 Task: Disable the option push notifications in Job alerts.
Action: Mouse moved to (746, 98)
Screenshot: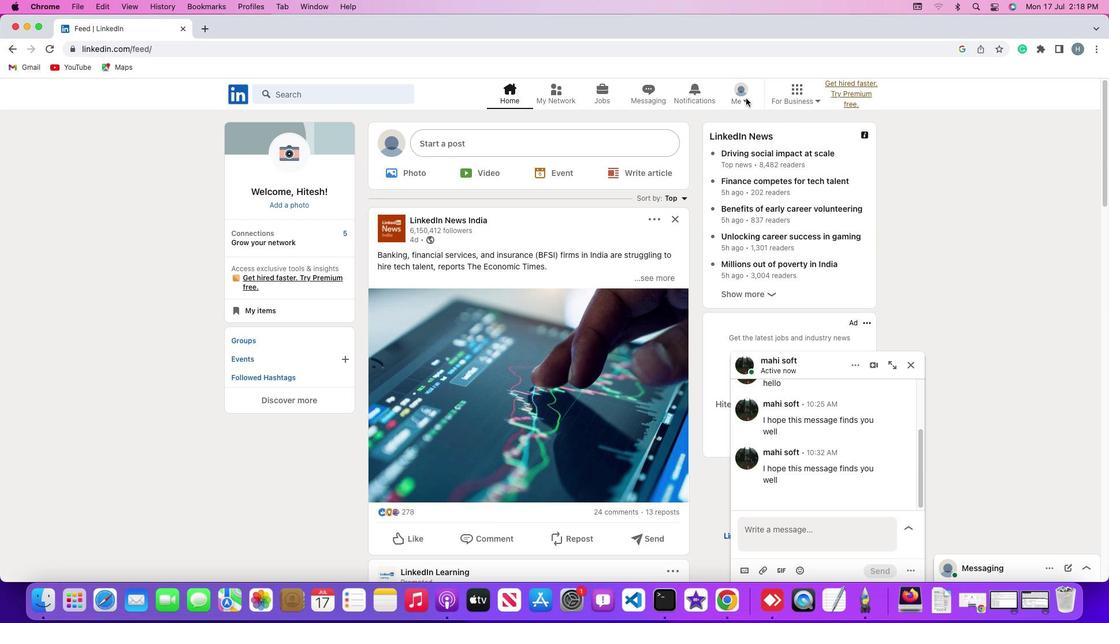 
Action: Mouse pressed left at (746, 98)
Screenshot: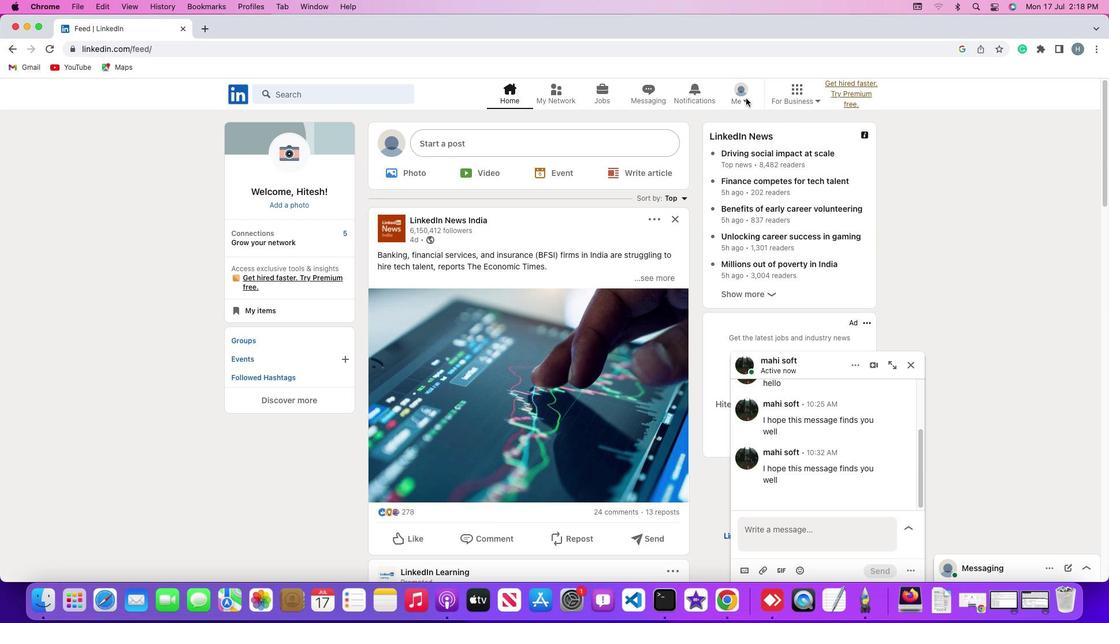 
Action: Mouse moved to (745, 99)
Screenshot: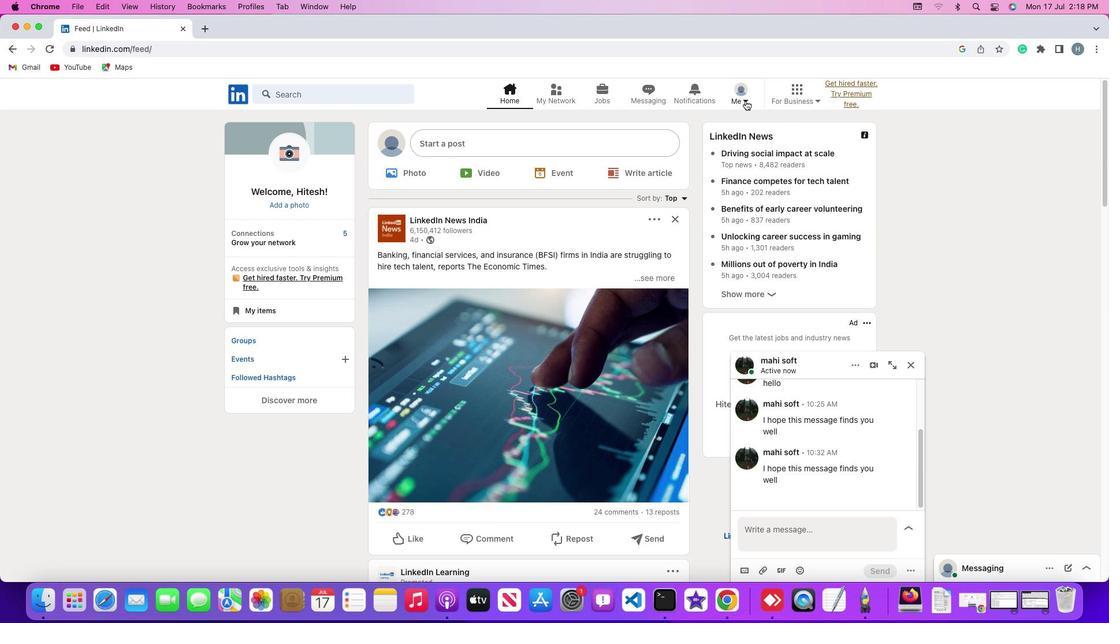 
Action: Mouse pressed left at (745, 99)
Screenshot: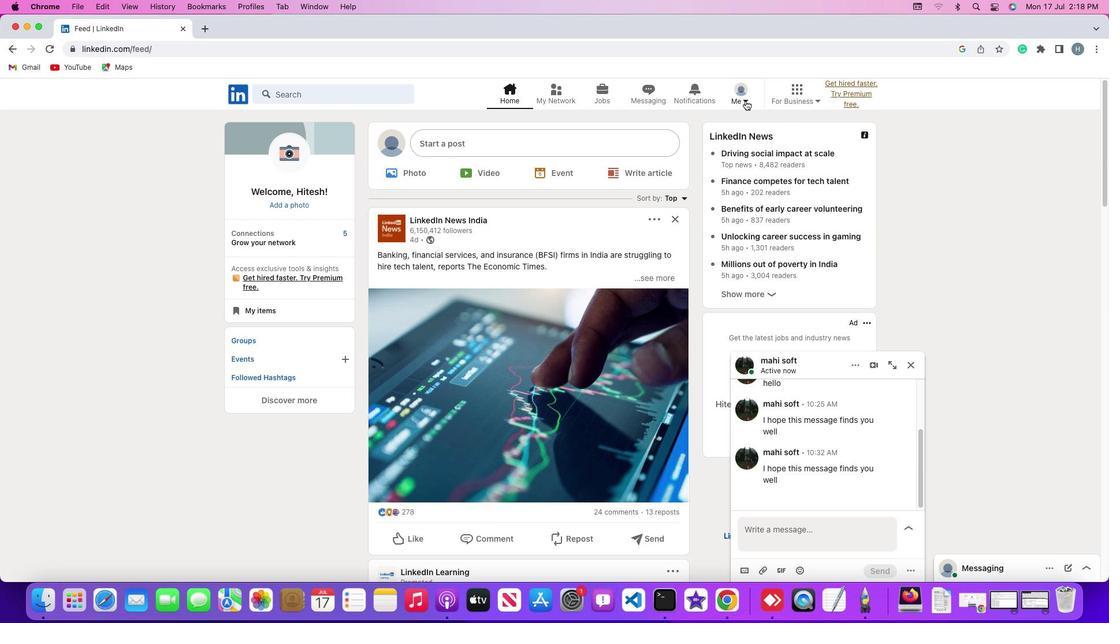 
Action: Mouse moved to (669, 220)
Screenshot: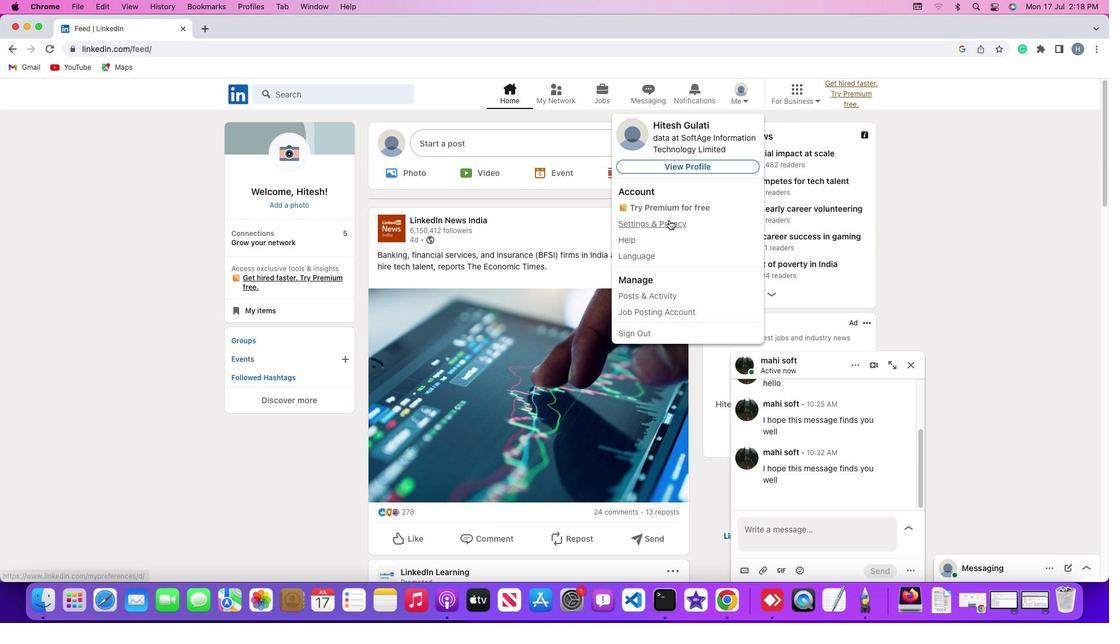 
Action: Mouse pressed left at (669, 220)
Screenshot: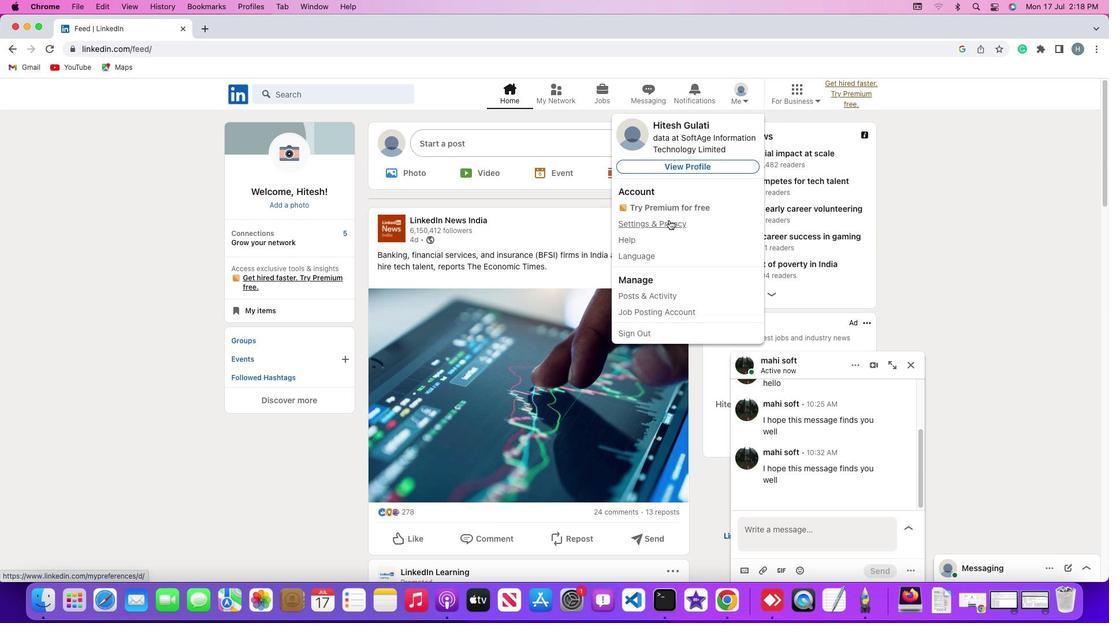 
Action: Mouse moved to (84, 387)
Screenshot: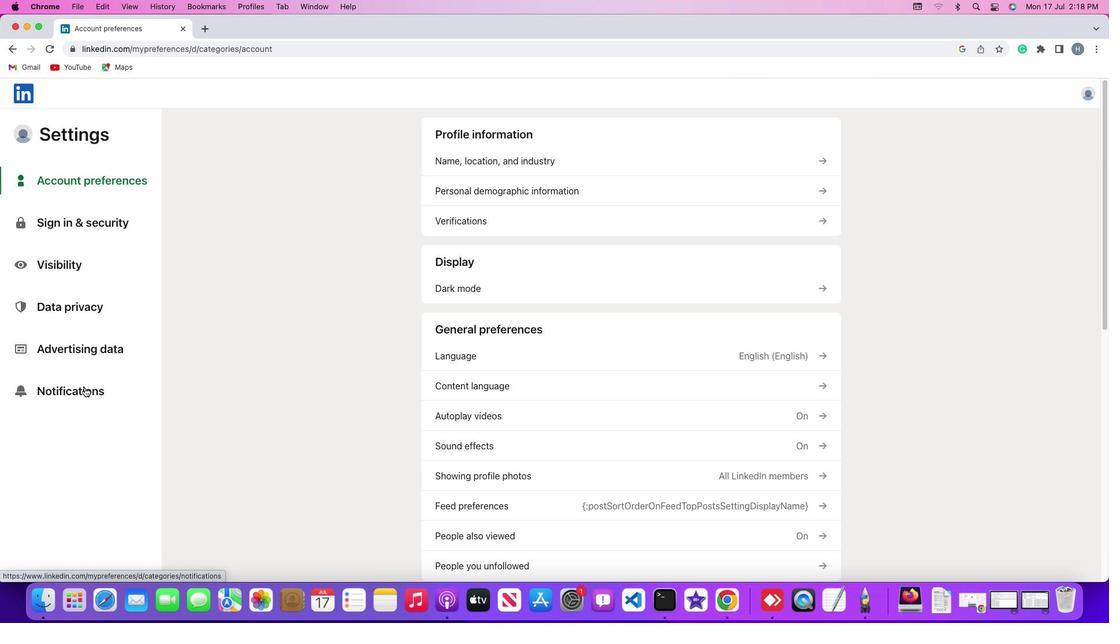 
Action: Mouse pressed left at (84, 387)
Screenshot: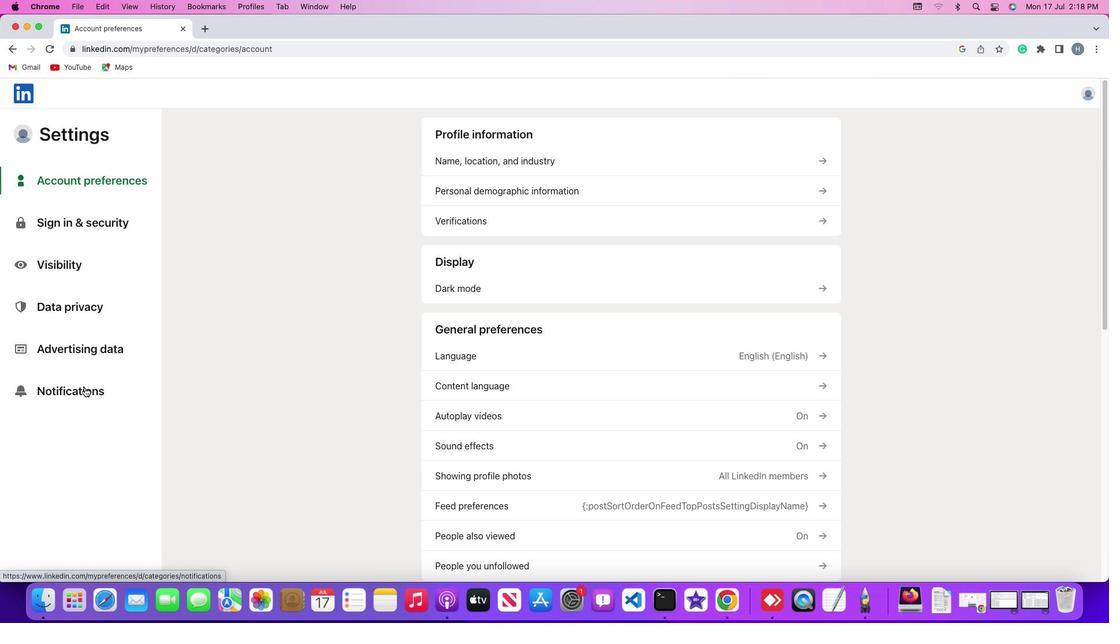 
Action: Mouse pressed left at (84, 387)
Screenshot: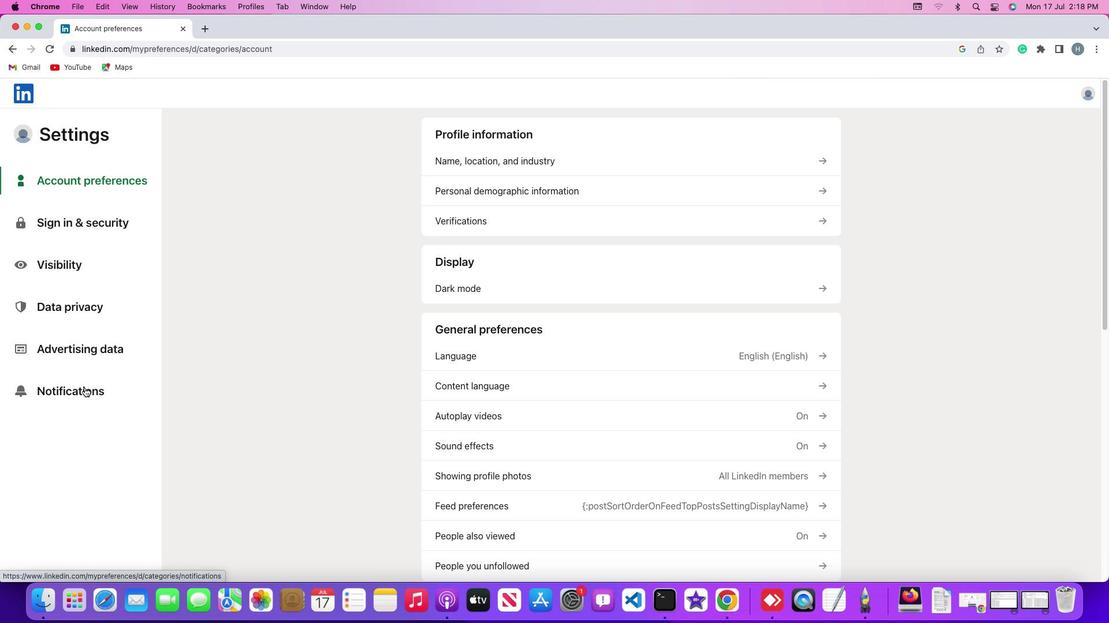 
Action: Mouse moved to (596, 163)
Screenshot: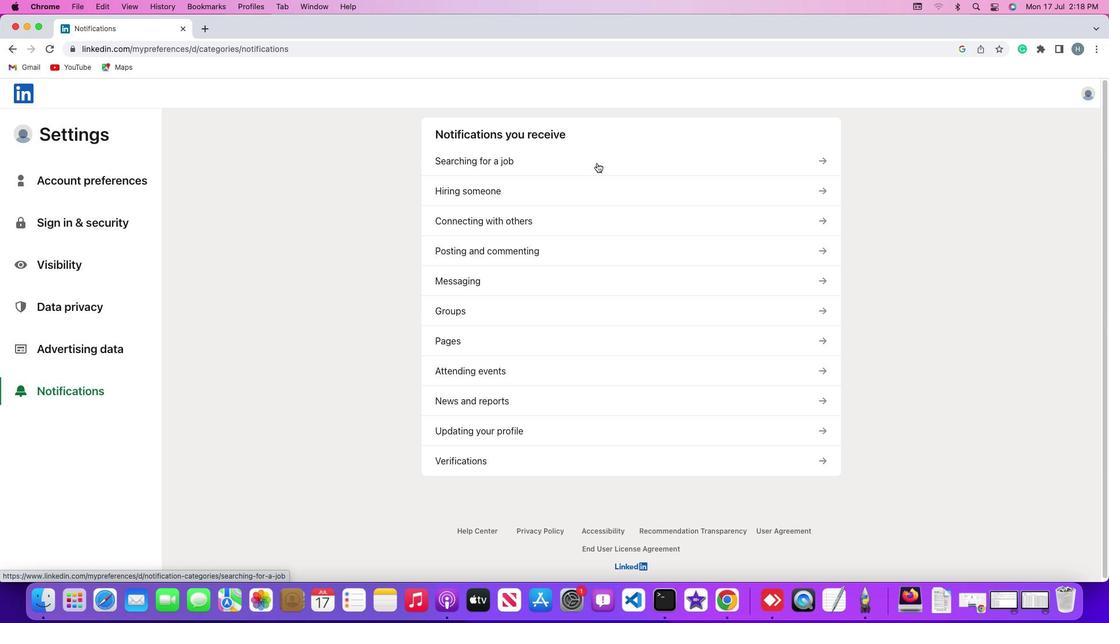 
Action: Mouse pressed left at (596, 163)
Screenshot: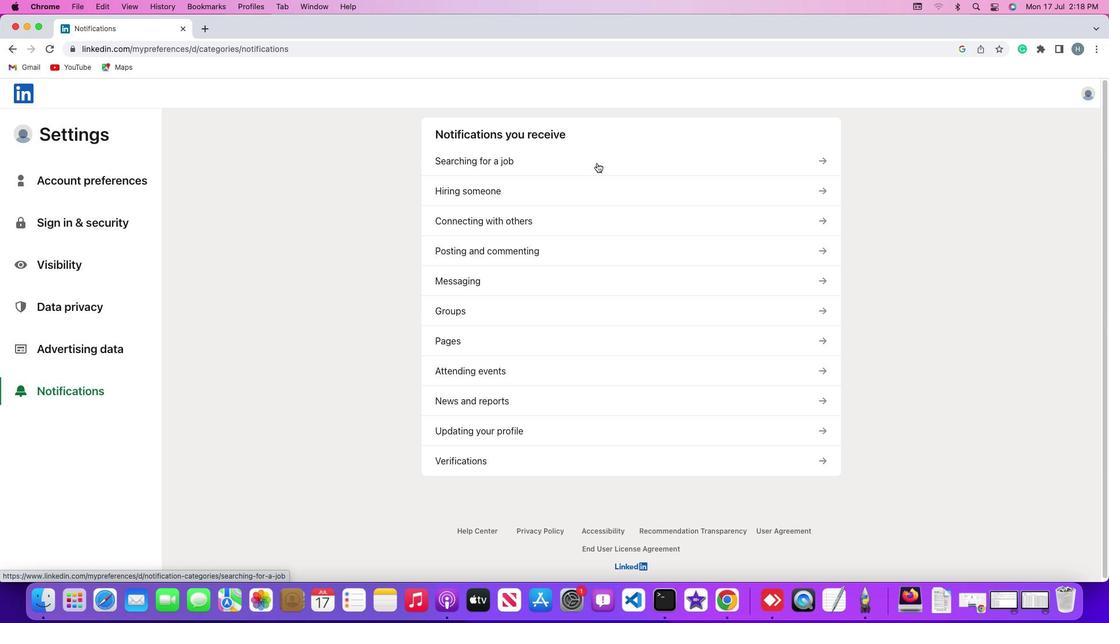 
Action: Mouse moved to (600, 238)
Screenshot: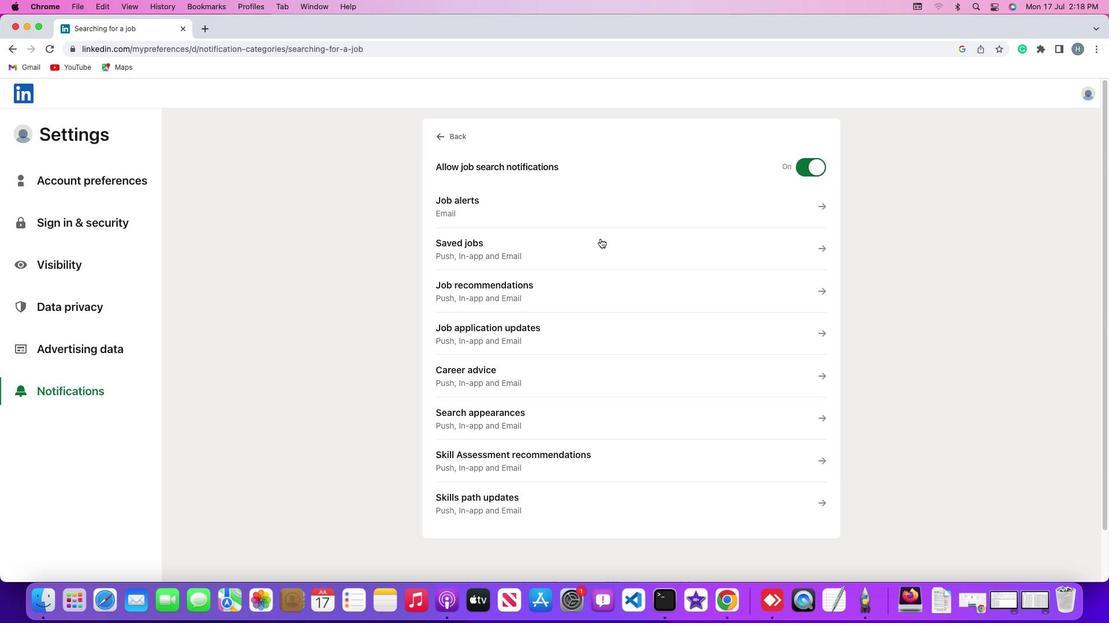
Action: Mouse pressed left at (600, 238)
Screenshot: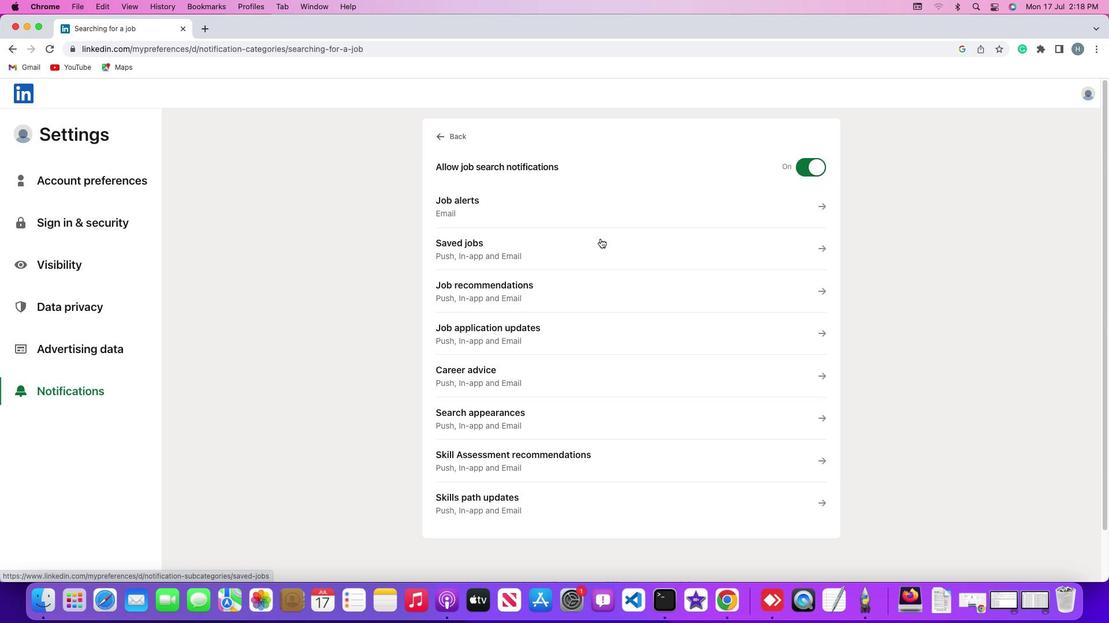 
Action: Mouse moved to (812, 281)
Screenshot: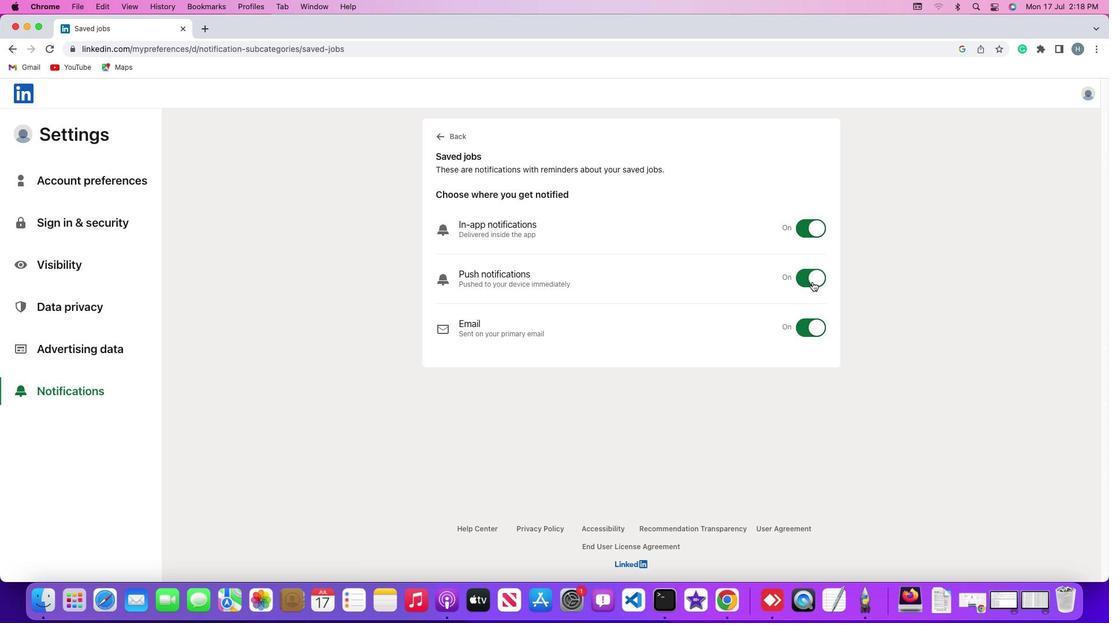 
Action: Mouse pressed left at (812, 281)
Screenshot: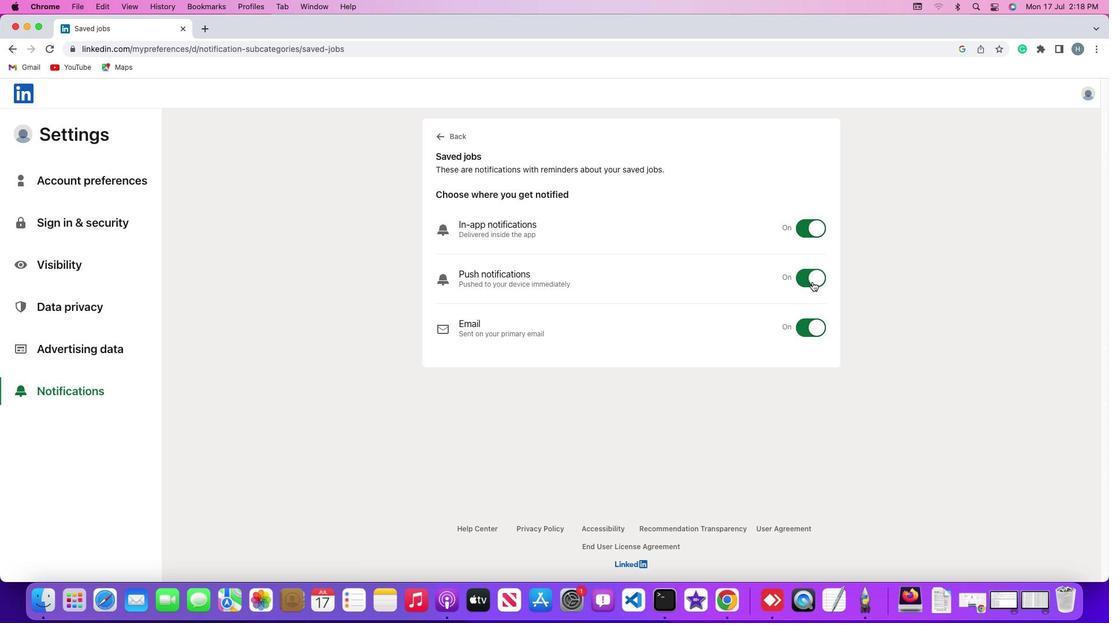 
Action: Mouse moved to (817, 317)
Screenshot: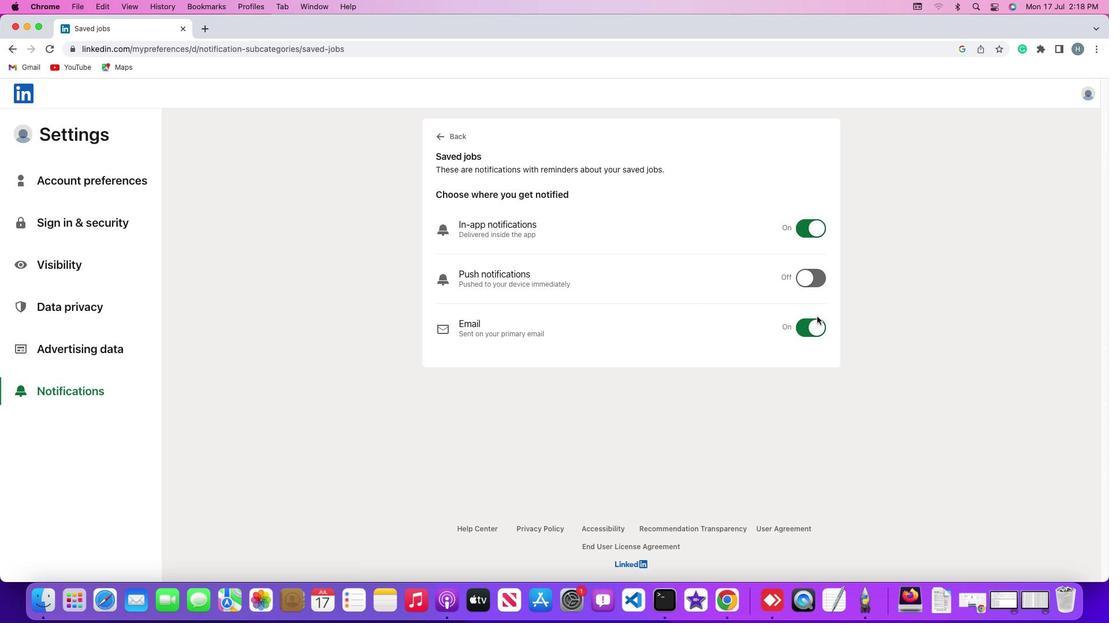 
